 Task: Use the formula "FISHER" in spreadsheet "Project protfolio".
Action: Mouse moved to (156, 94)
Screenshot: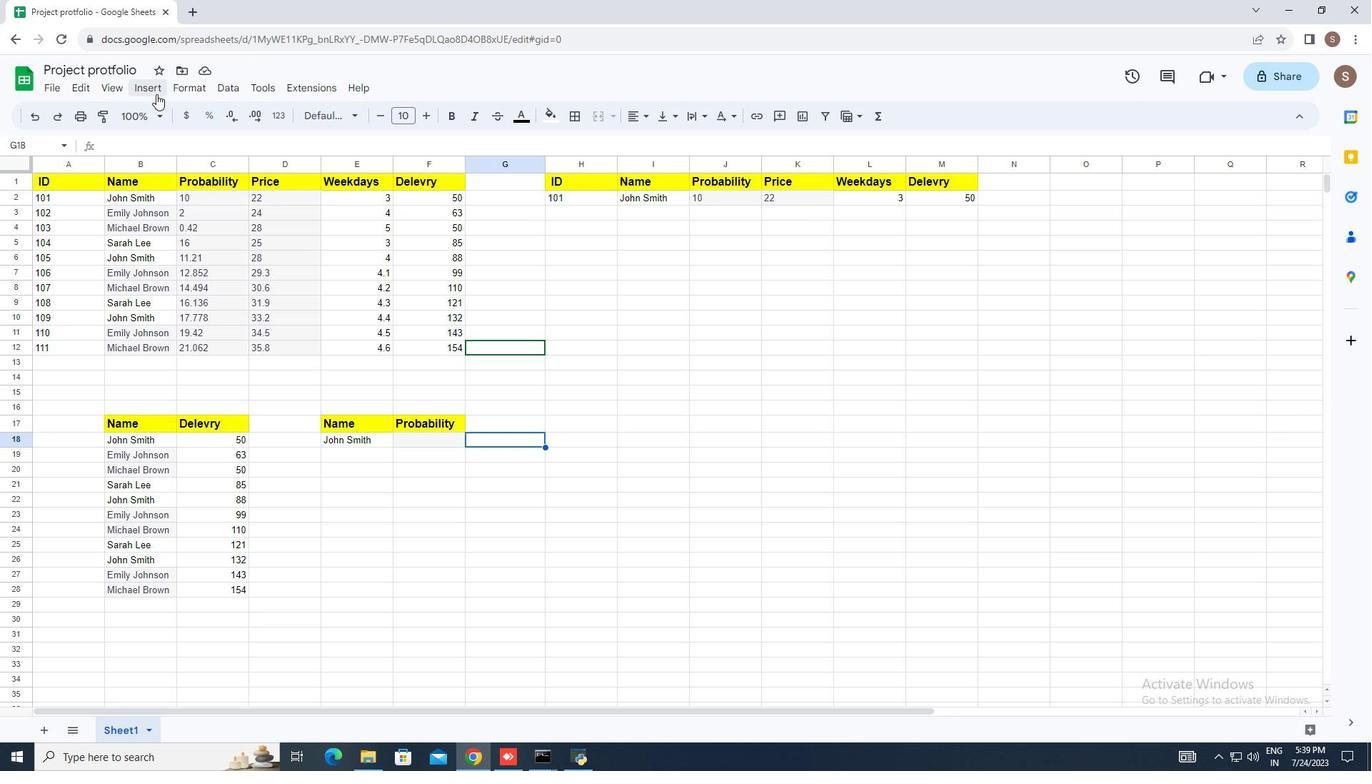 
Action: Mouse pressed left at (156, 94)
Screenshot: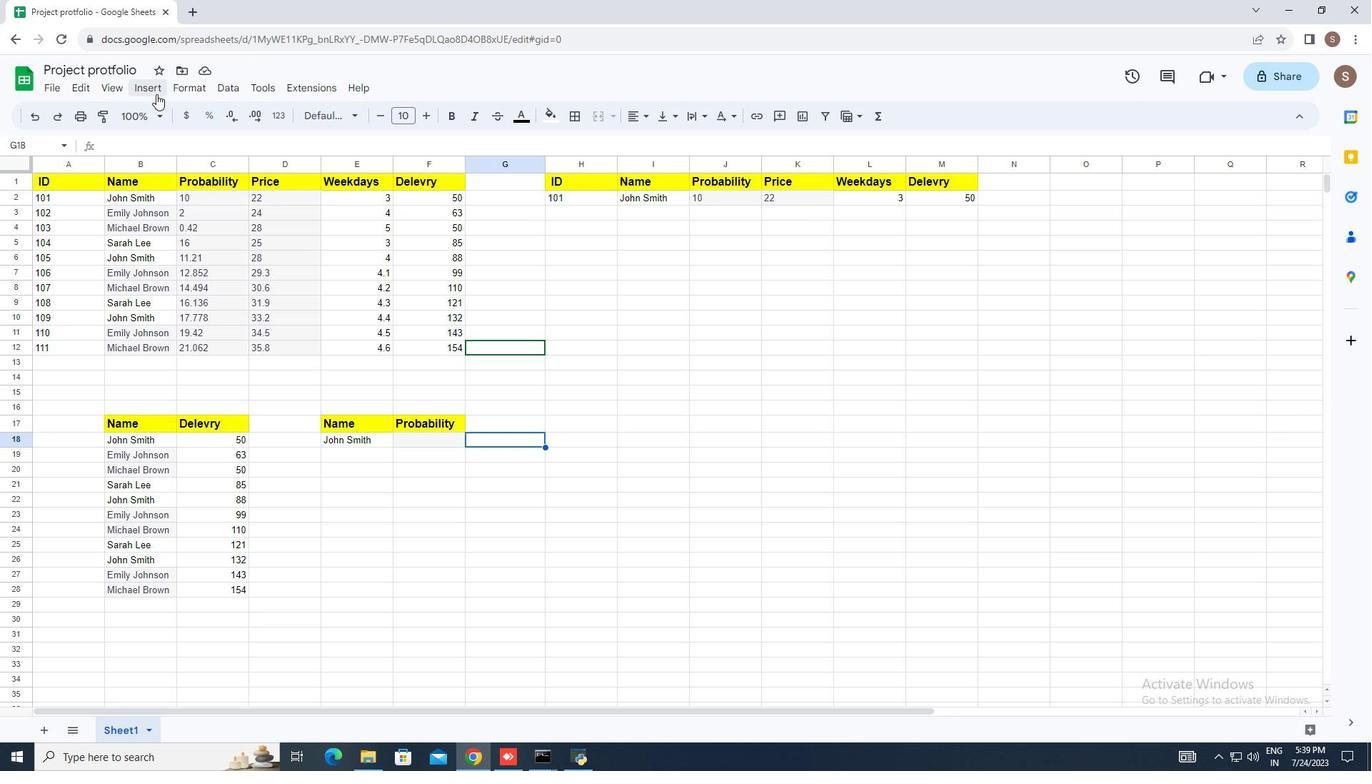 
Action: Mouse moved to (216, 339)
Screenshot: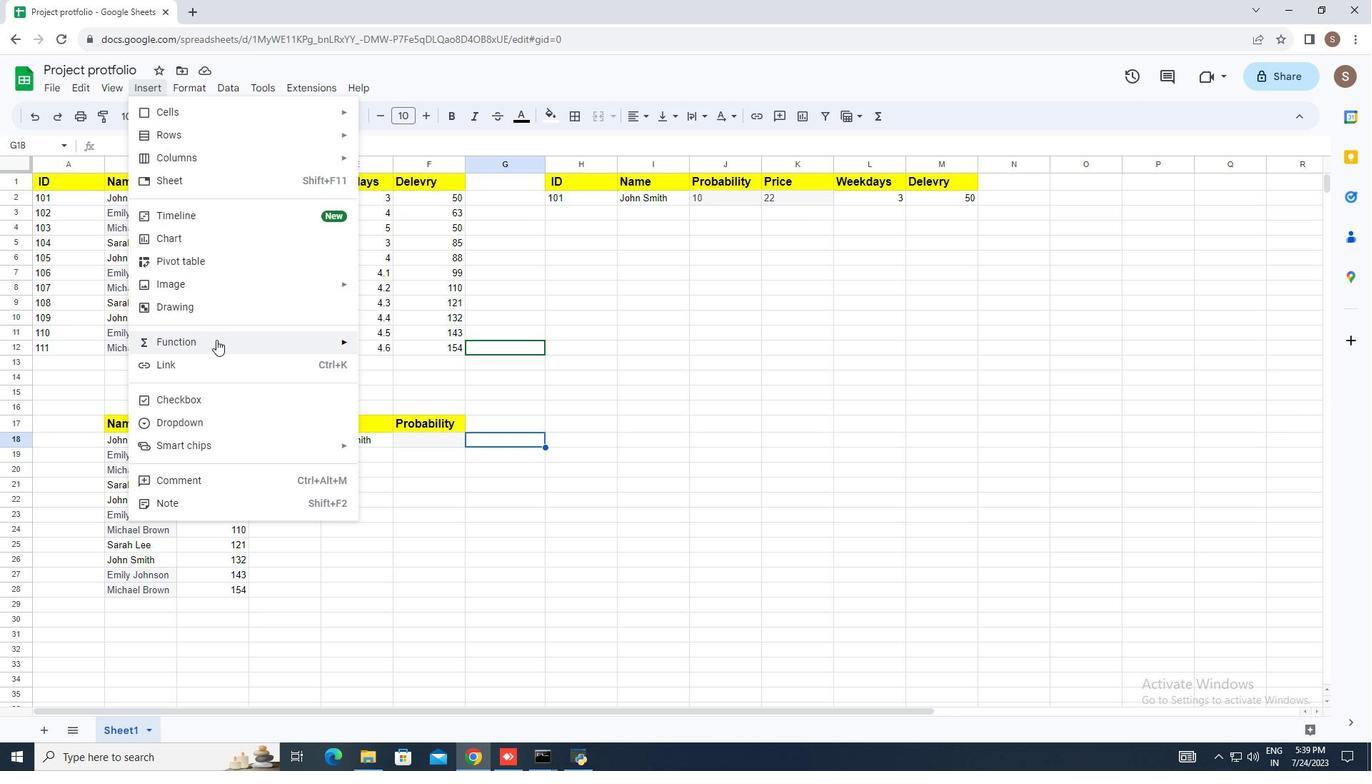 
Action: Mouse pressed left at (216, 339)
Screenshot: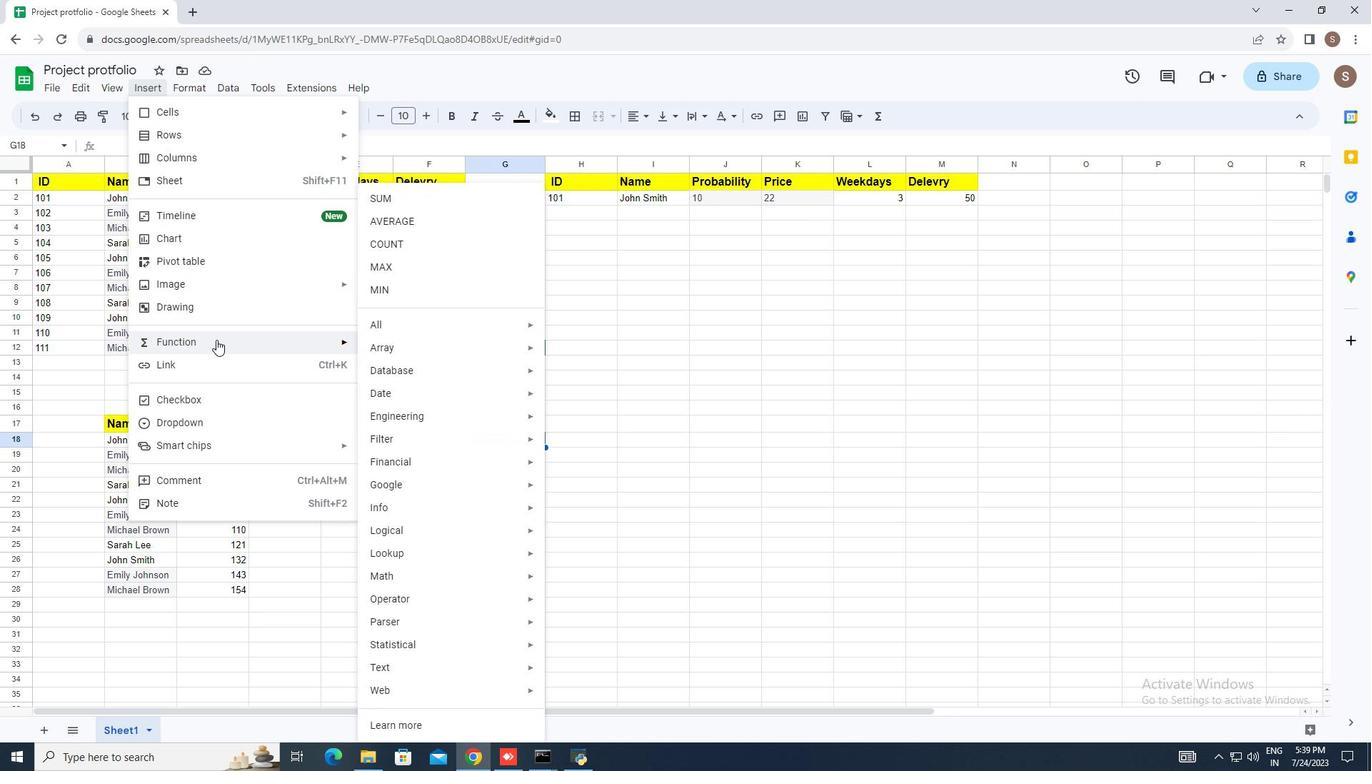 
Action: Mouse moved to (397, 332)
Screenshot: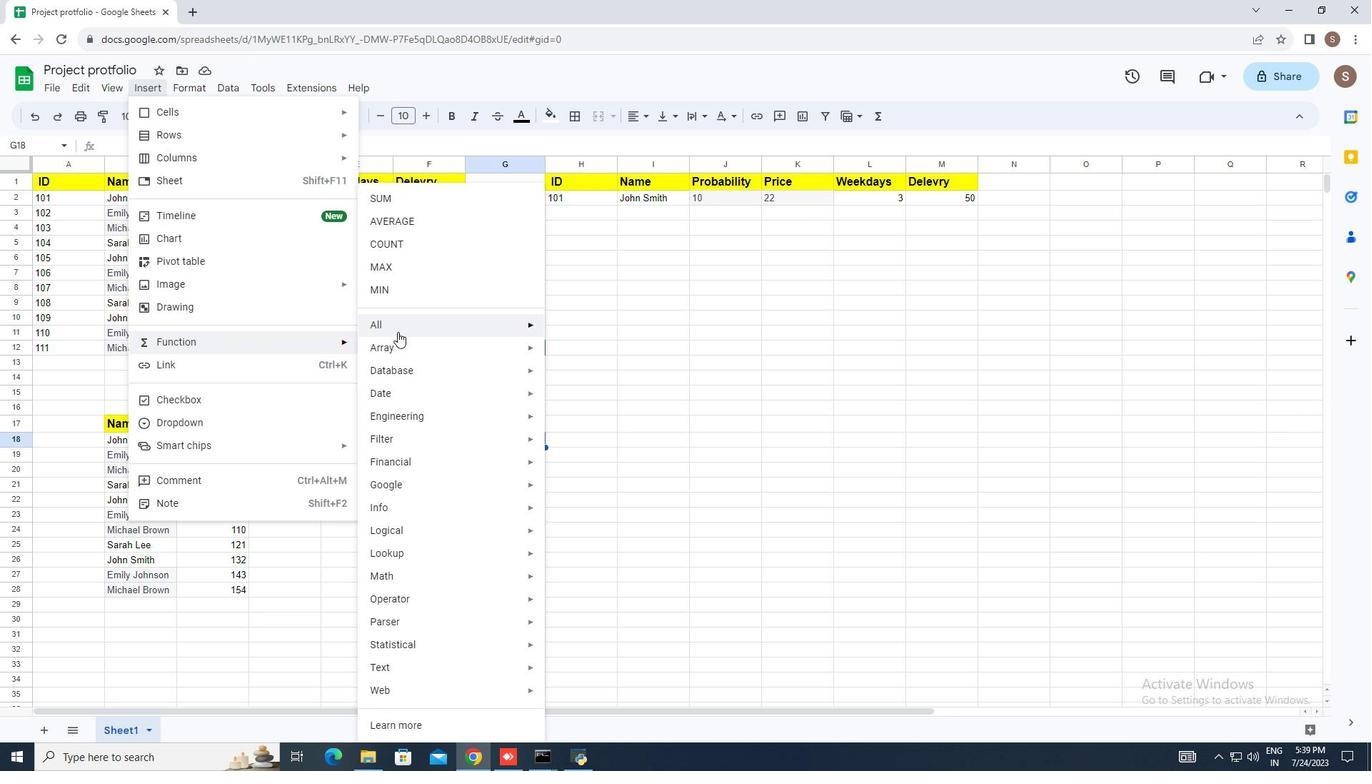 
Action: Mouse pressed left at (397, 332)
Screenshot: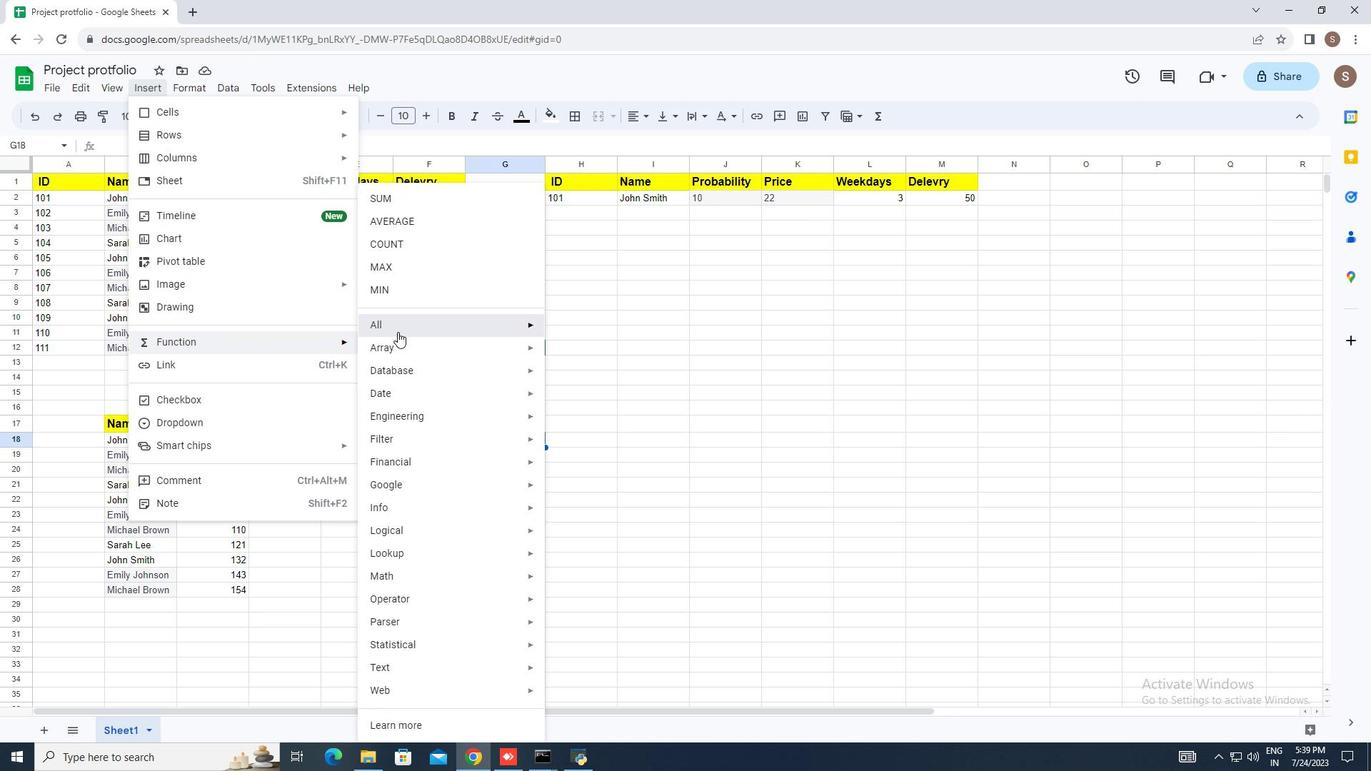 
Action: Mouse moved to (619, 280)
Screenshot: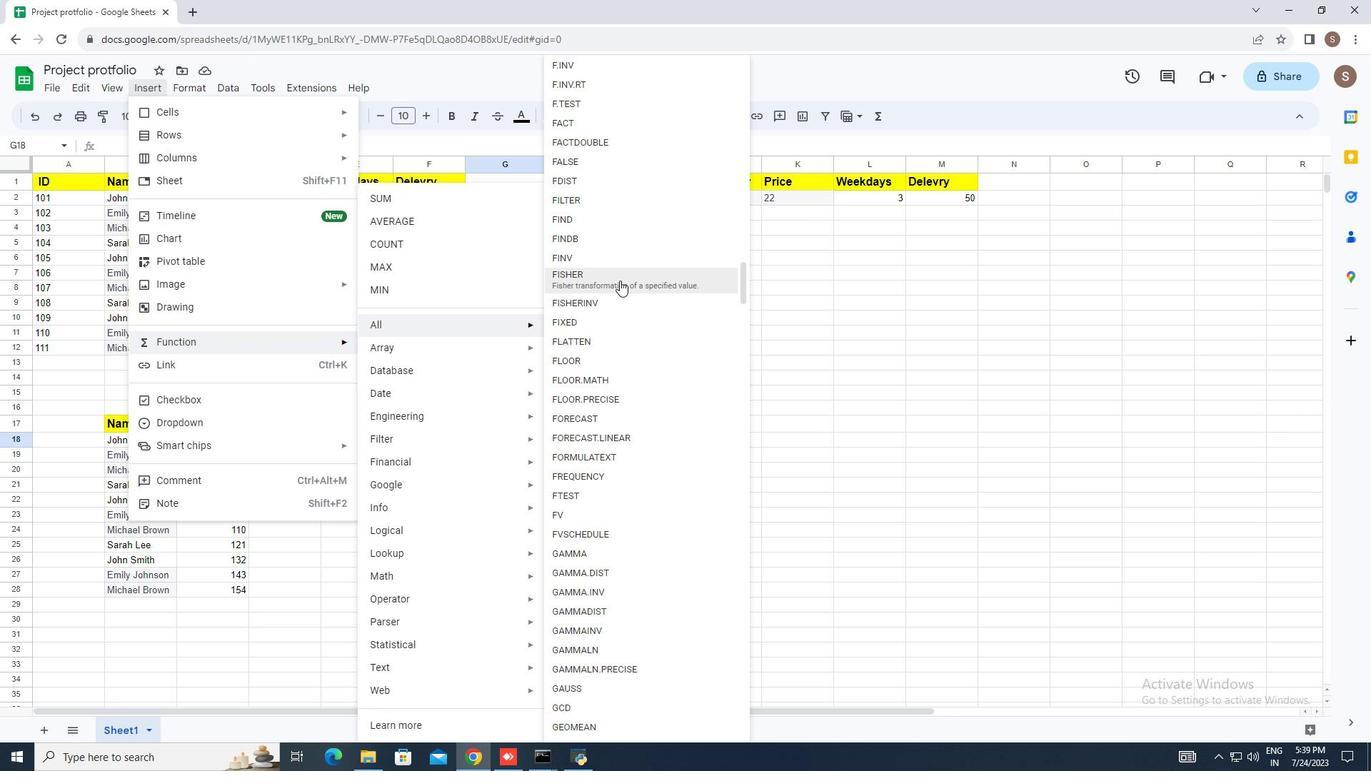 
Action: Mouse pressed left at (619, 280)
Screenshot: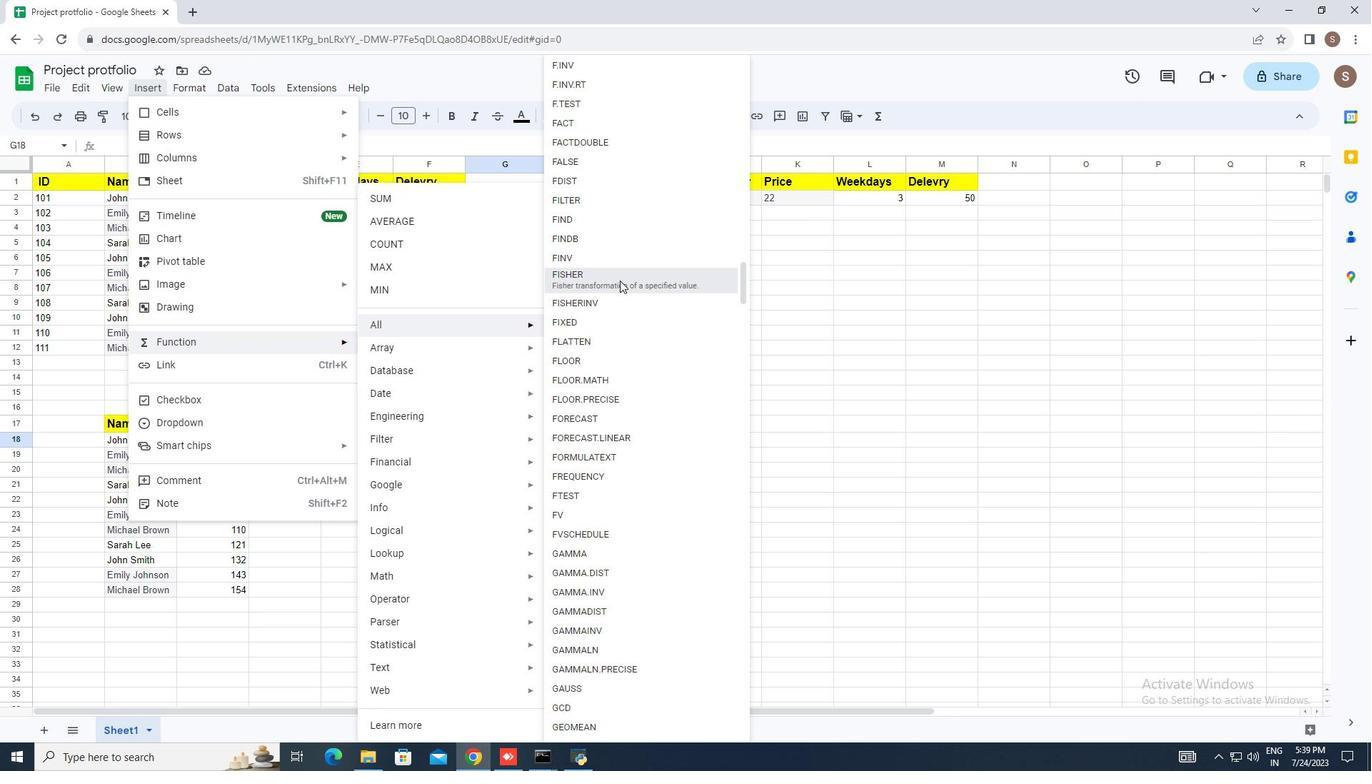 
Action: Mouse moved to (610, 401)
Screenshot: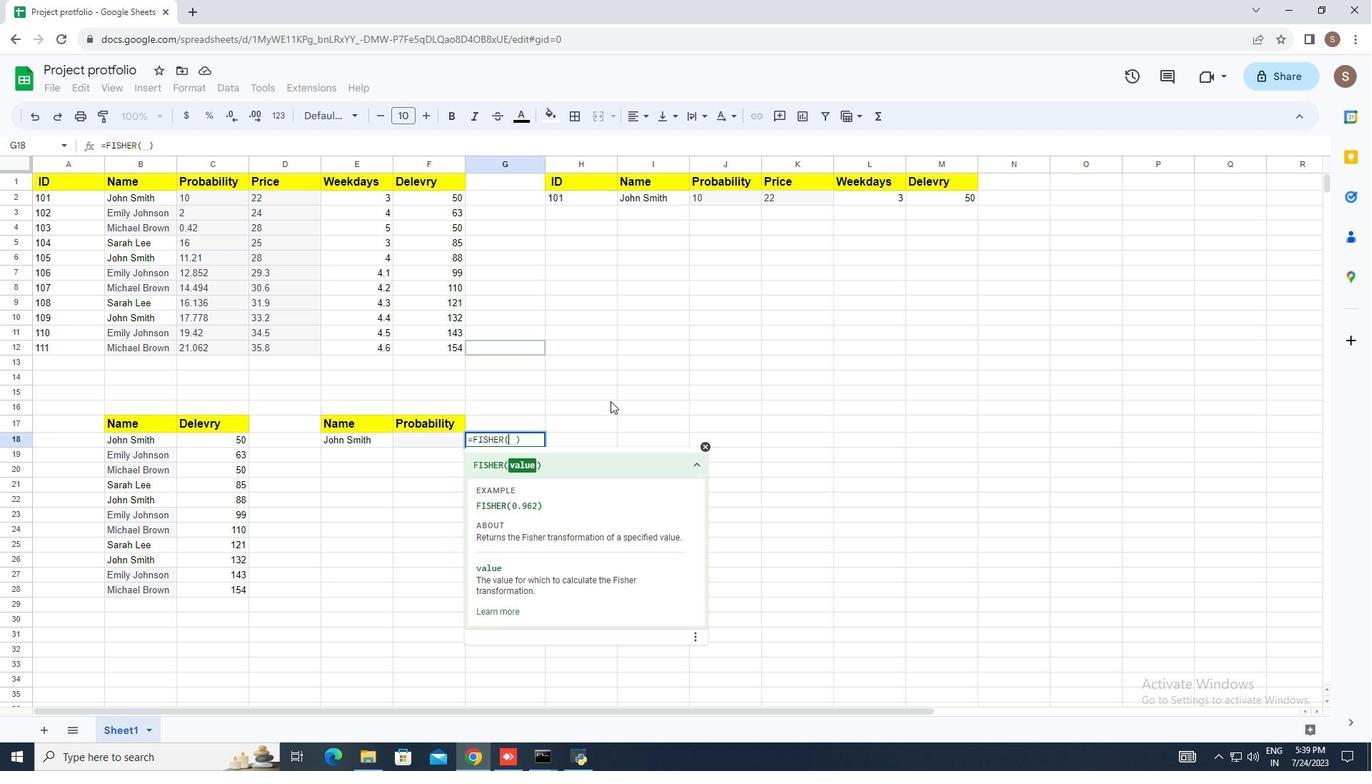 
Action: Key pressed 0.9625<Key.enter>
Screenshot: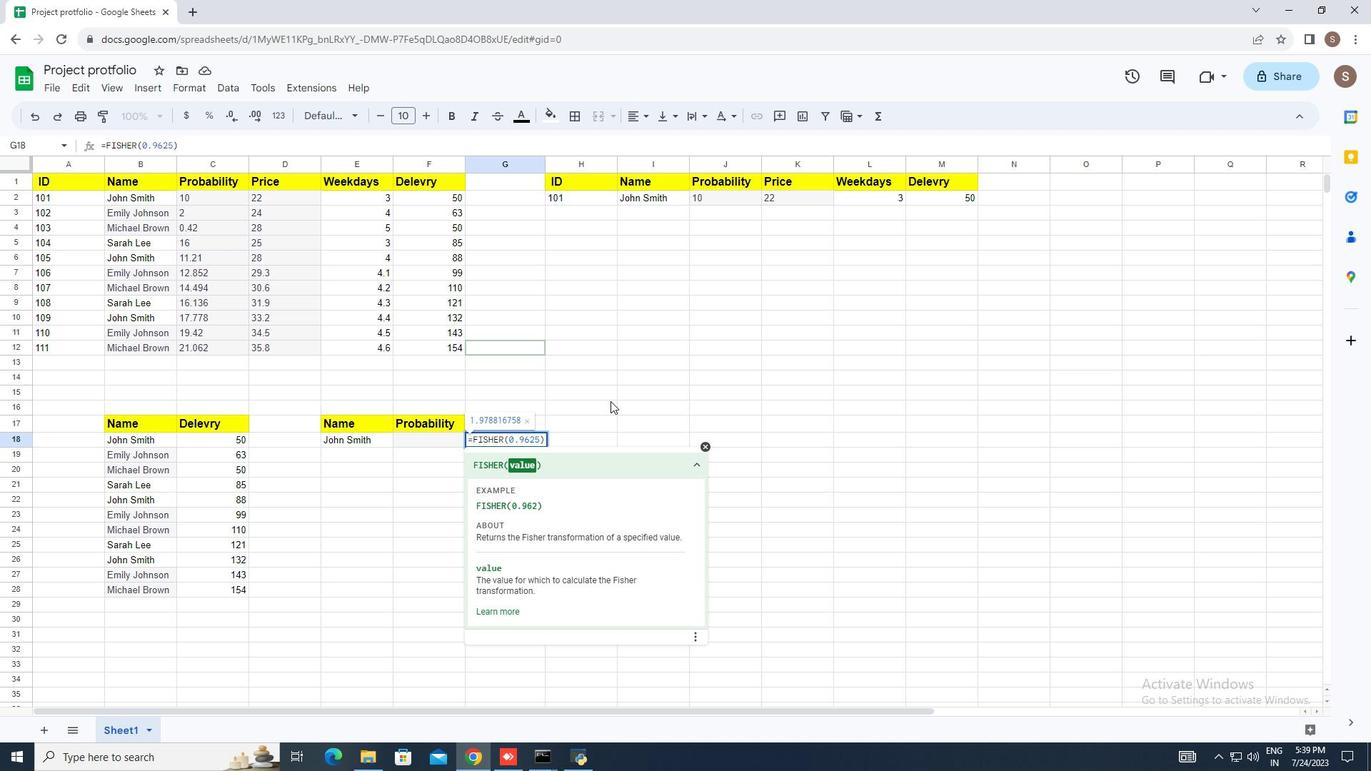 
